 Task: Import a Video Clip
Action: Mouse moved to (402, 222)
Screenshot: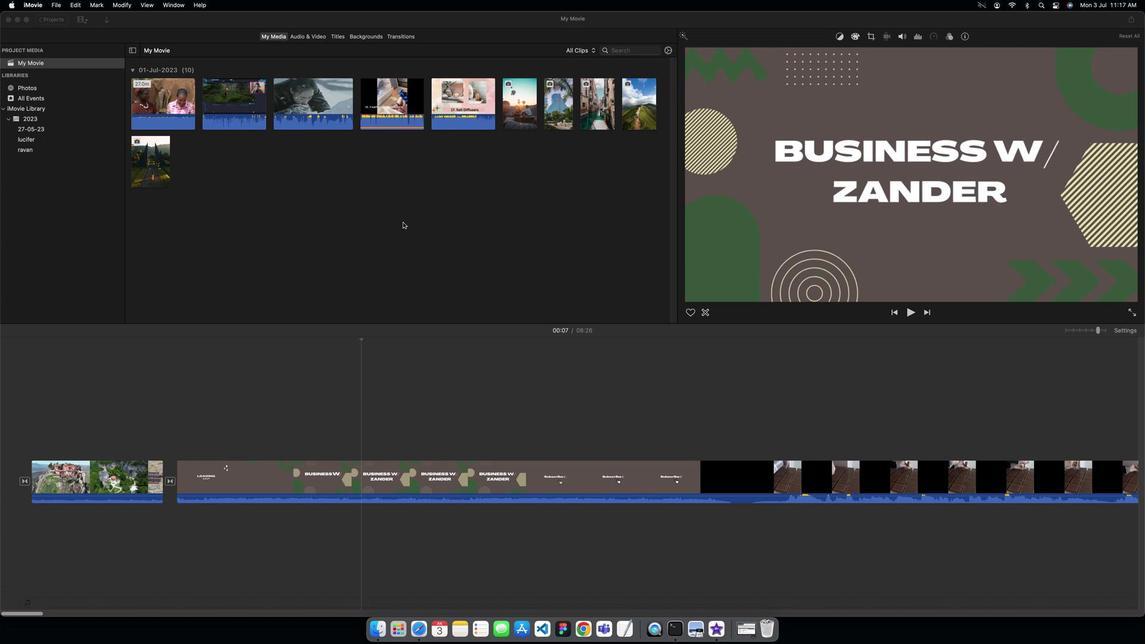 
Action: Mouse pressed left at (402, 222)
Screenshot: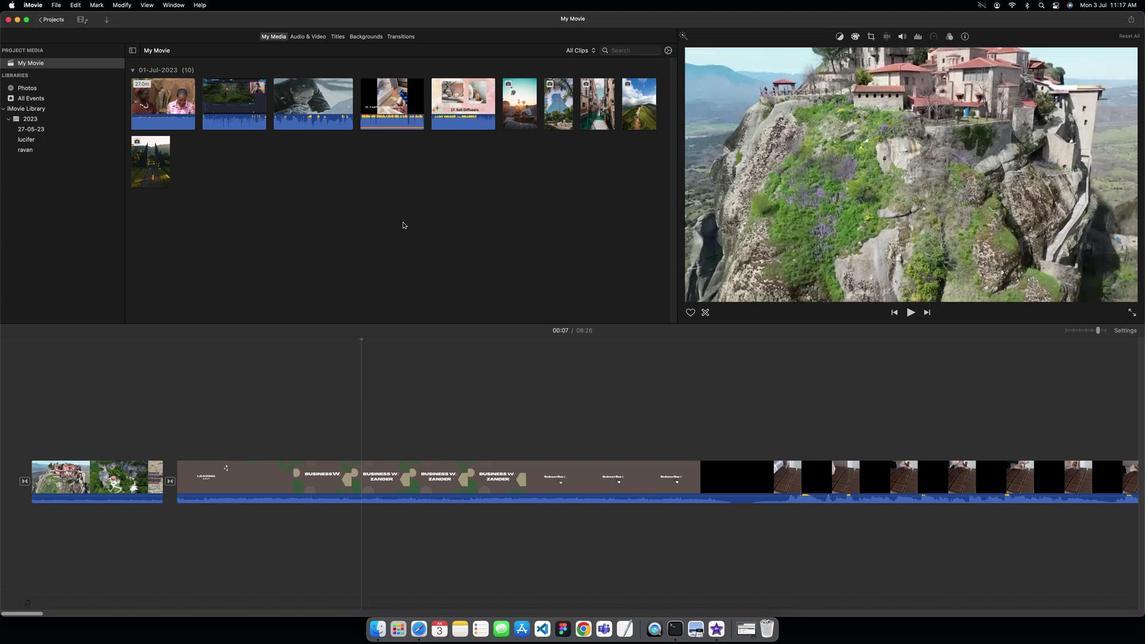 
Action: Mouse moved to (107, 17)
Screenshot: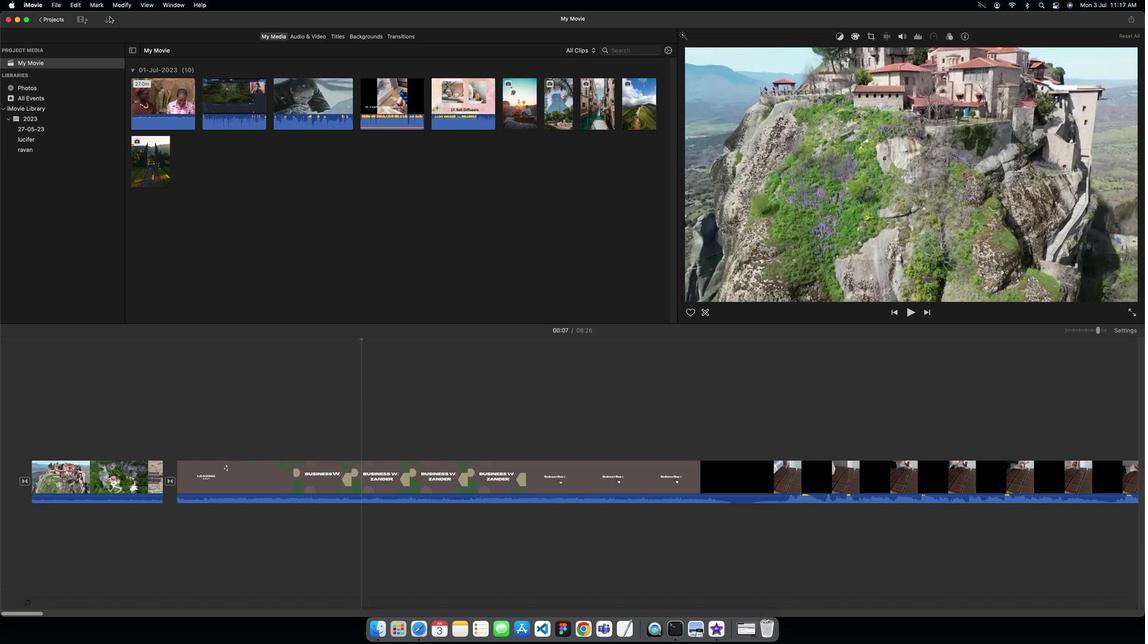 
Action: Mouse pressed left at (107, 17)
Screenshot: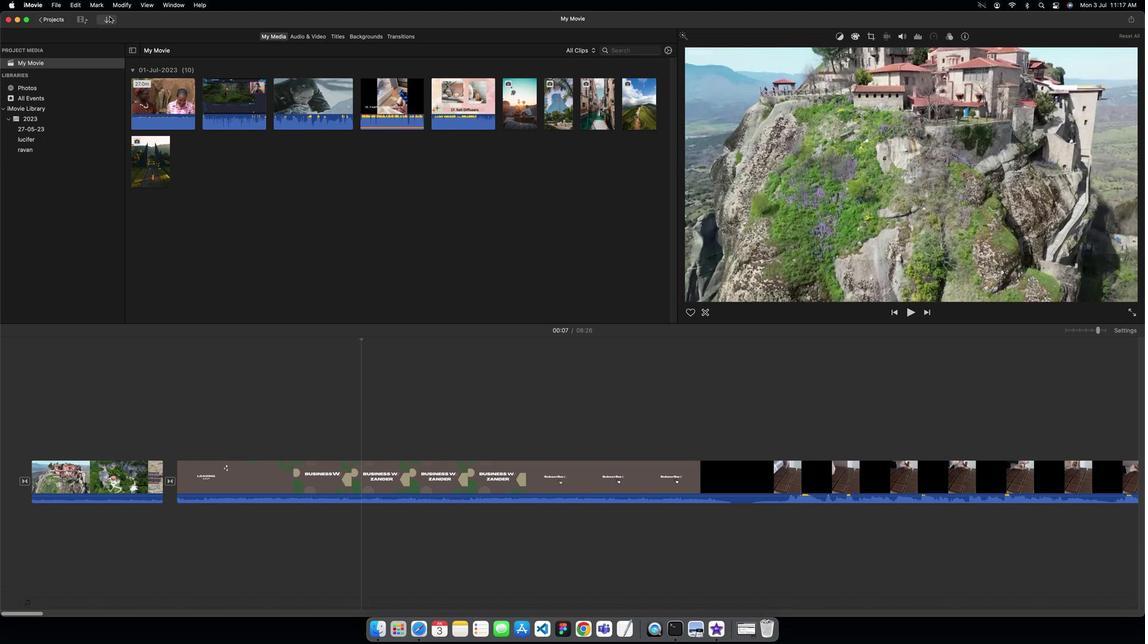 
Action: Mouse moved to (321, 201)
Screenshot: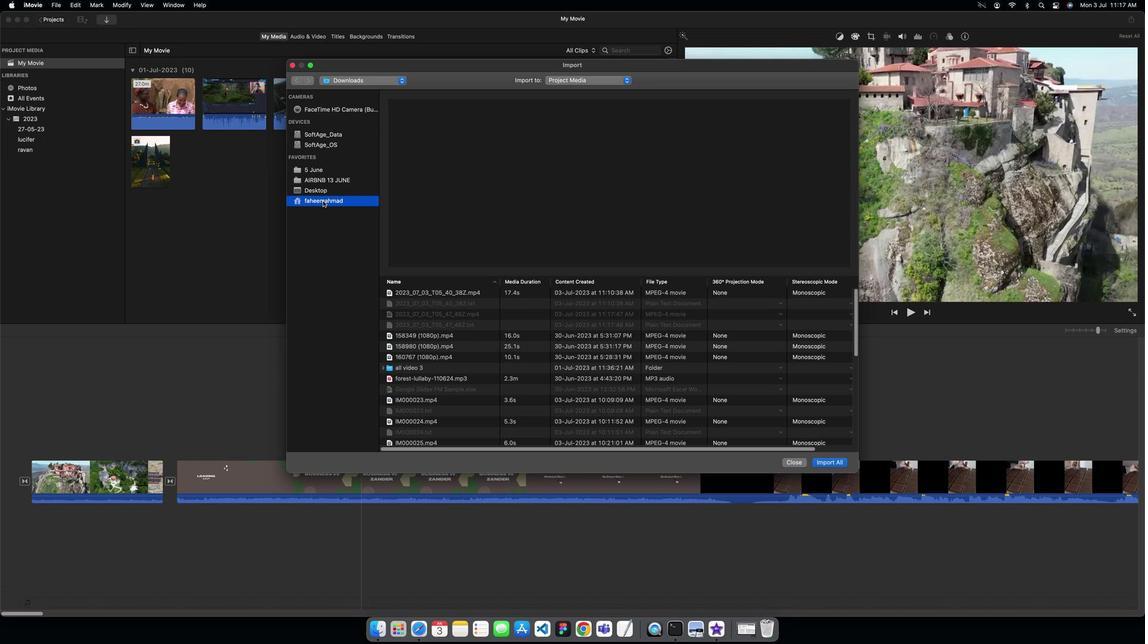 
Action: Mouse pressed left at (321, 201)
Screenshot: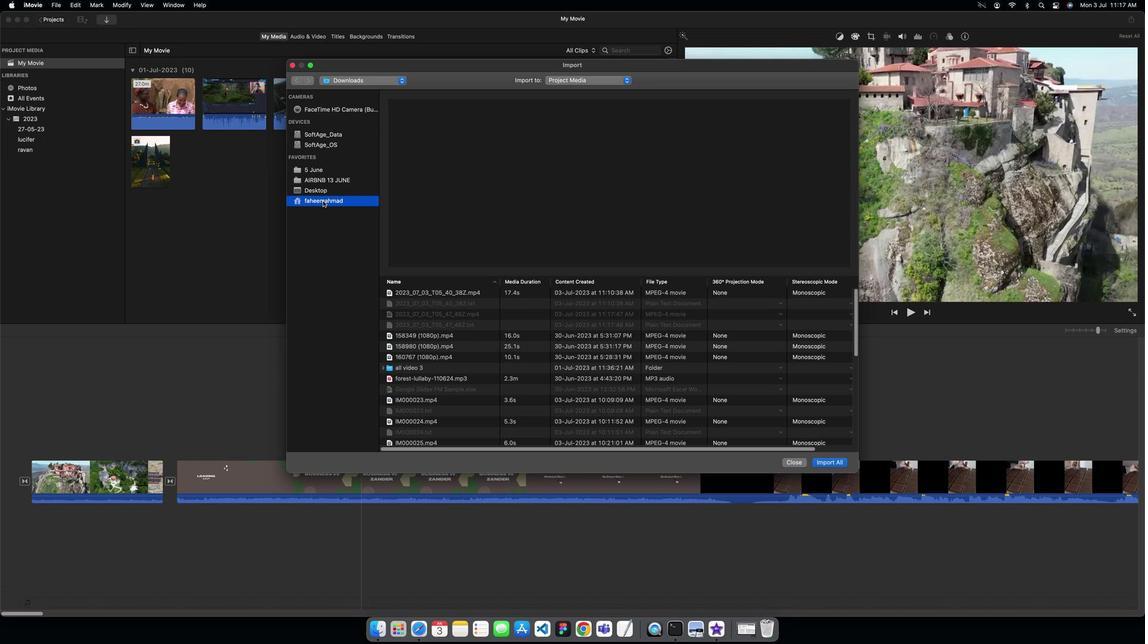 
Action: Mouse pressed left at (321, 201)
Screenshot: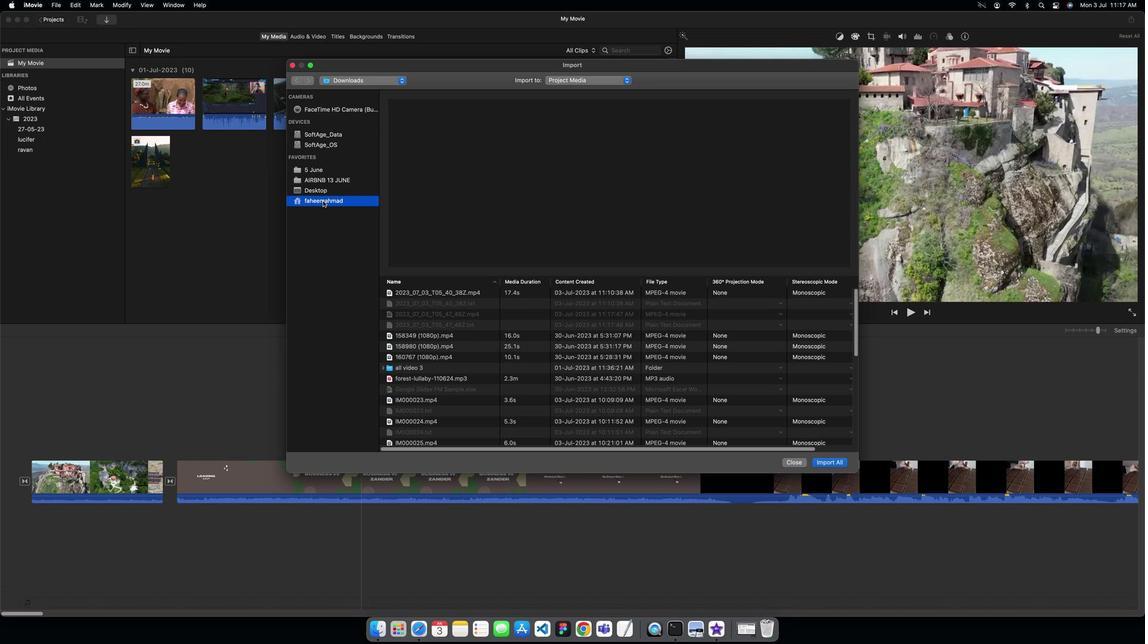 
Action: Mouse moved to (405, 291)
Screenshot: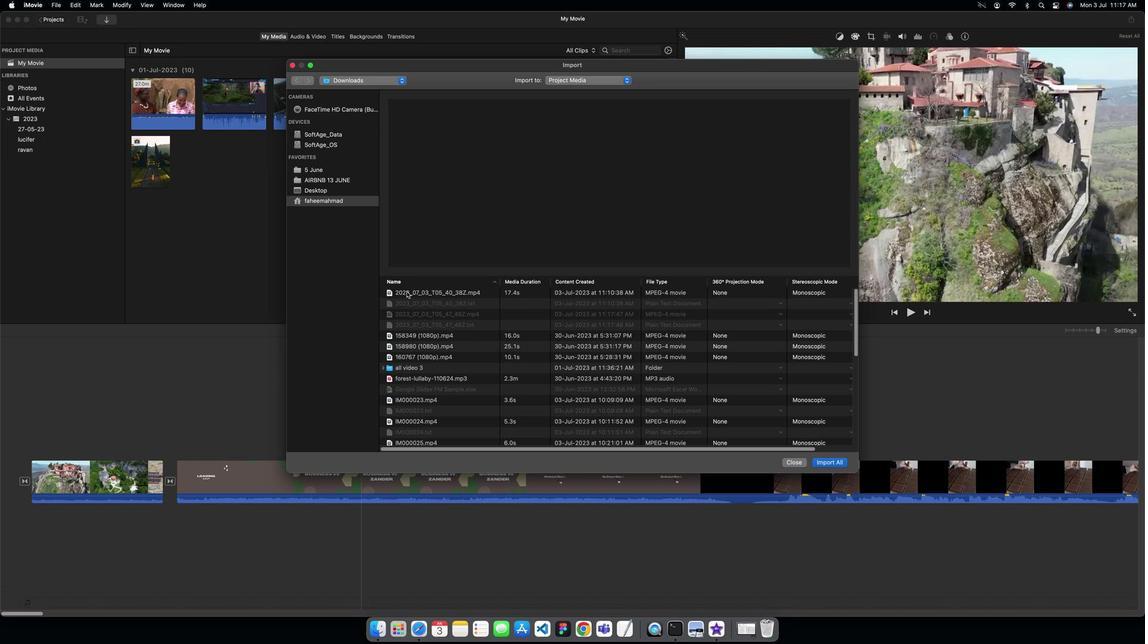 
Action: Mouse pressed left at (405, 291)
Screenshot: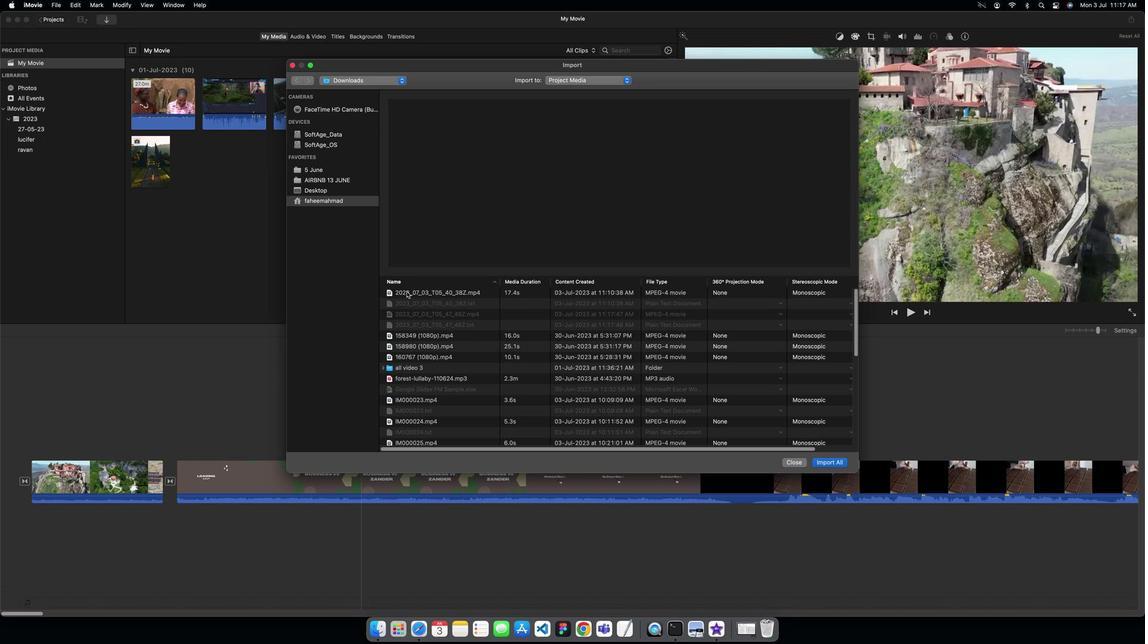 
Action: Mouse moved to (805, 461)
Screenshot: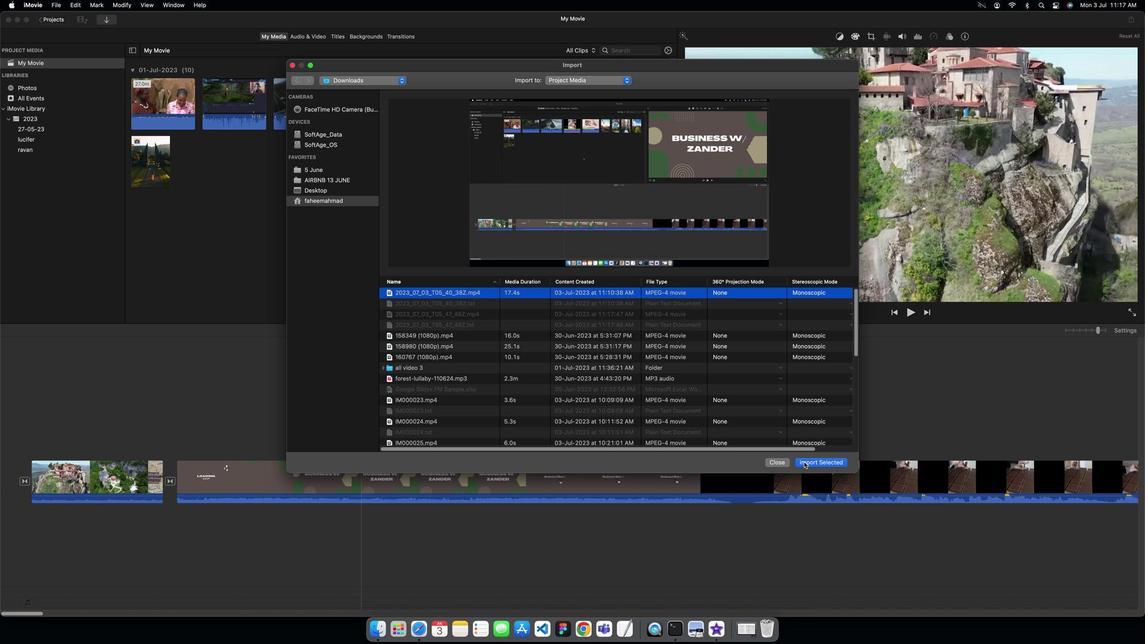 
Action: Mouse pressed left at (805, 461)
Screenshot: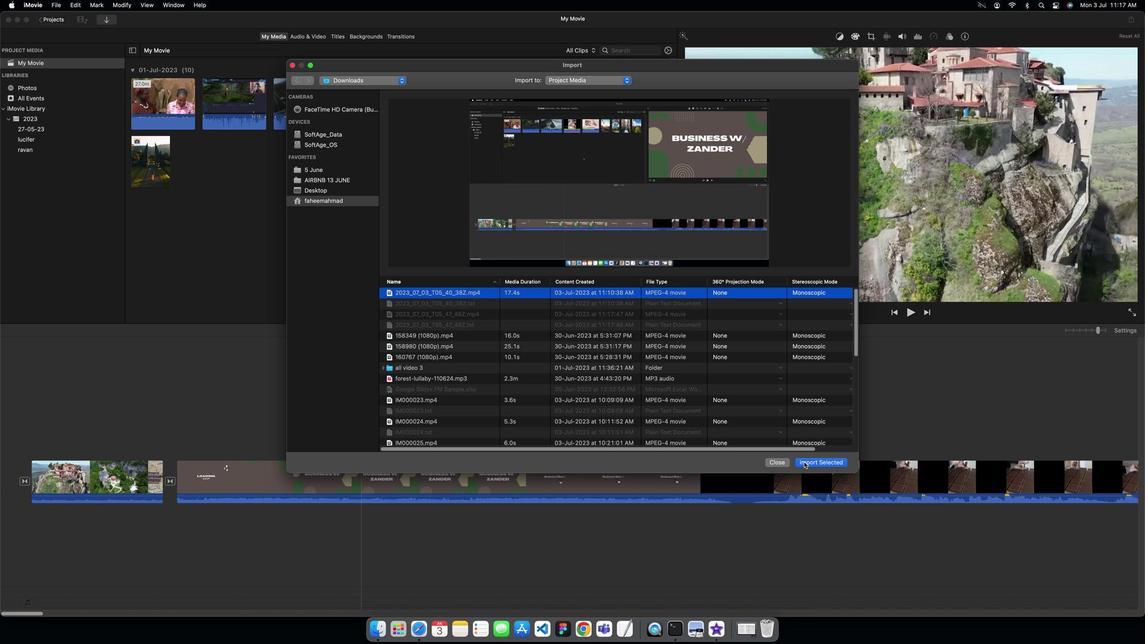 
Action: Key pressed Key.f9
Screenshot: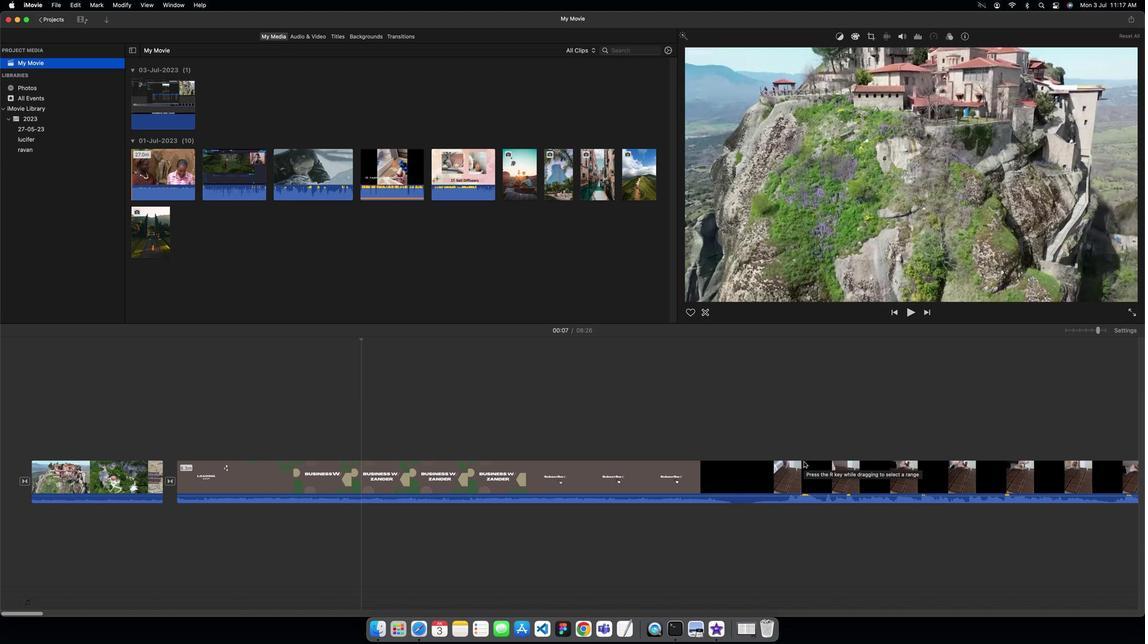
